 Task: Add a signature Leslie Flores containing With gratitude and sincere wishes, Leslie Flores to email address softage.6@softage.net and add a folder Quotes
Action: Mouse moved to (85, 85)
Screenshot: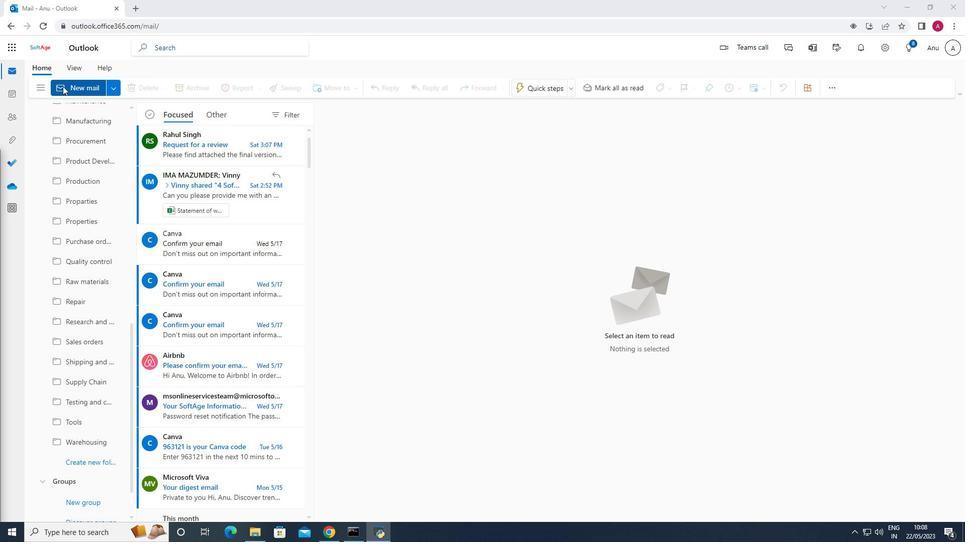 
Action: Mouse pressed left at (85, 85)
Screenshot: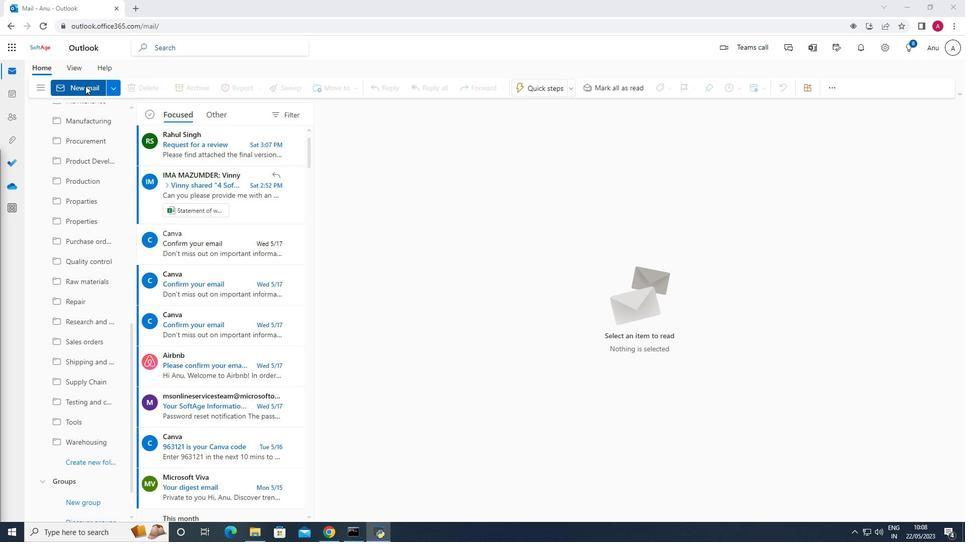 
Action: Mouse moved to (635, 87)
Screenshot: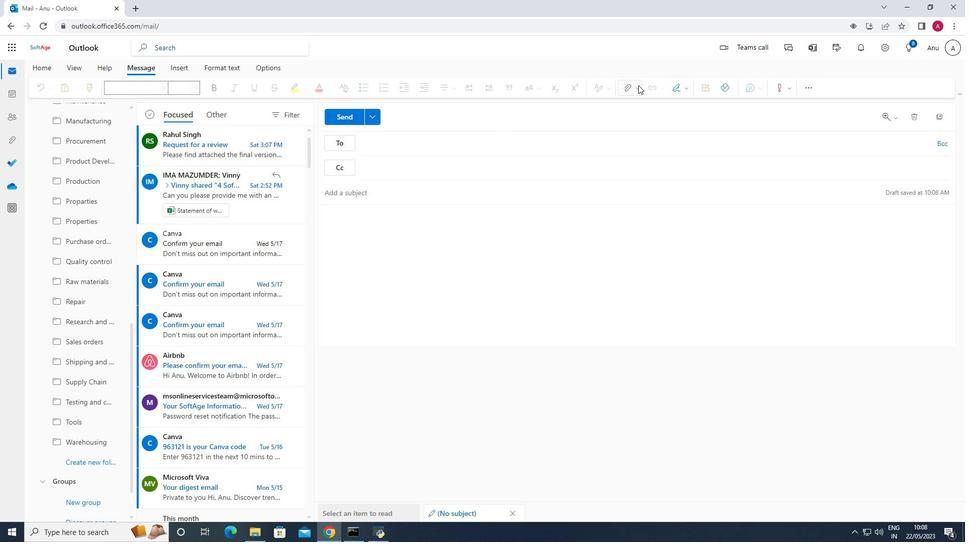 
Action: Mouse pressed left at (635, 87)
Screenshot: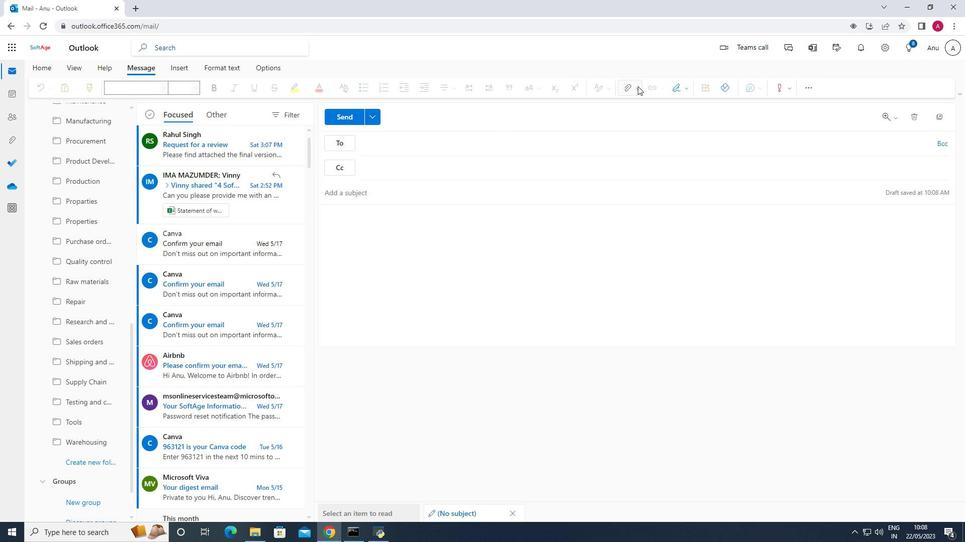 
Action: Mouse moved to (682, 89)
Screenshot: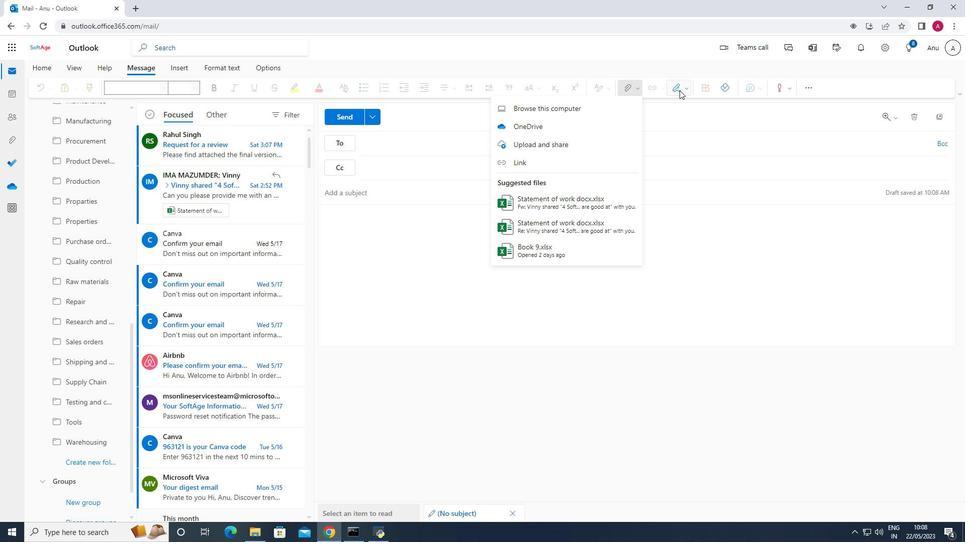 
Action: Mouse pressed left at (682, 89)
Screenshot: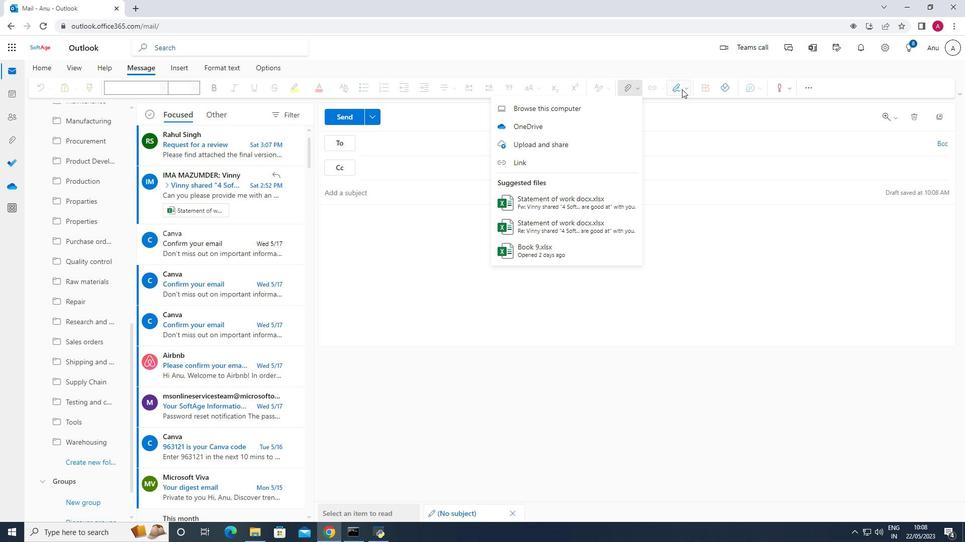 
Action: Mouse moved to (670, 127)
Screenshot: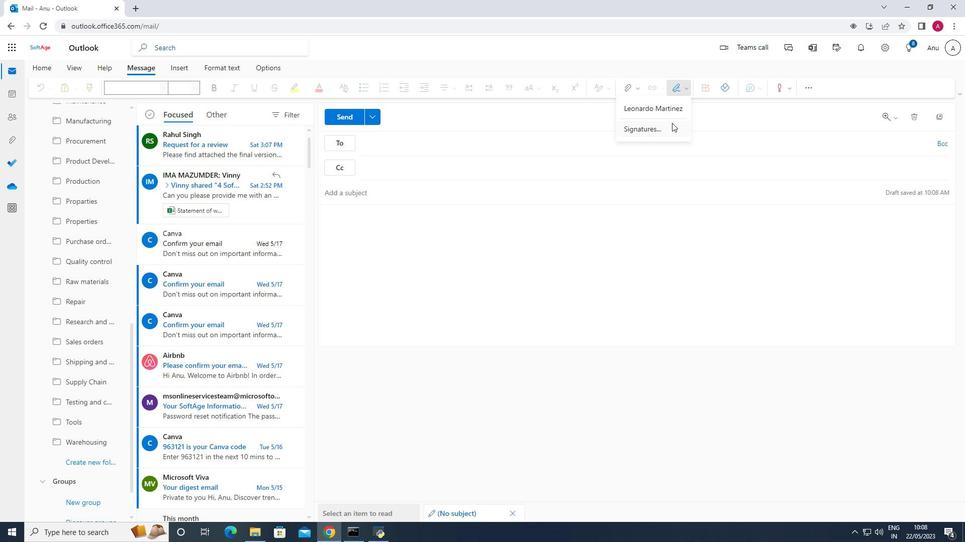 
Action: Mouse pressed left at (670, 127)
Screenshot: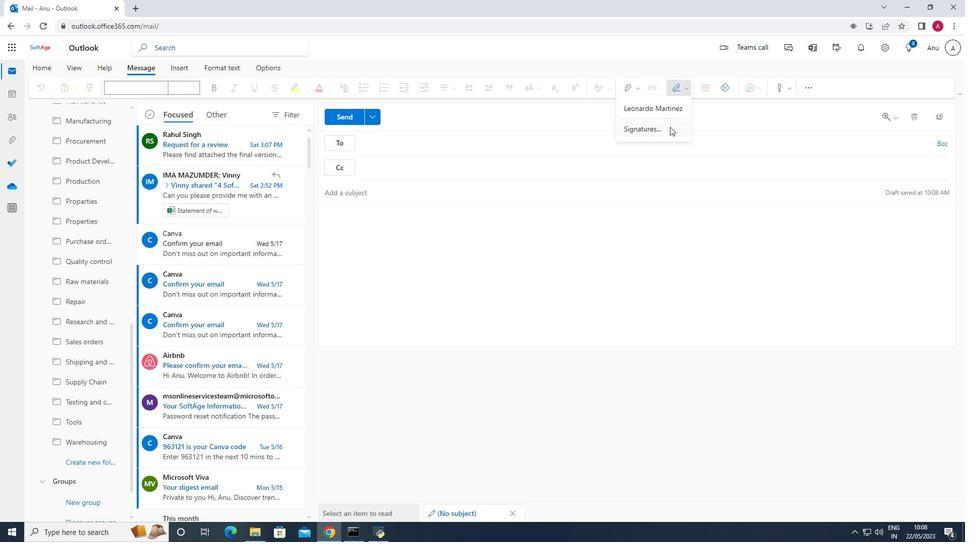 
Action: Mouse moved to (681, 163)
Screenshot: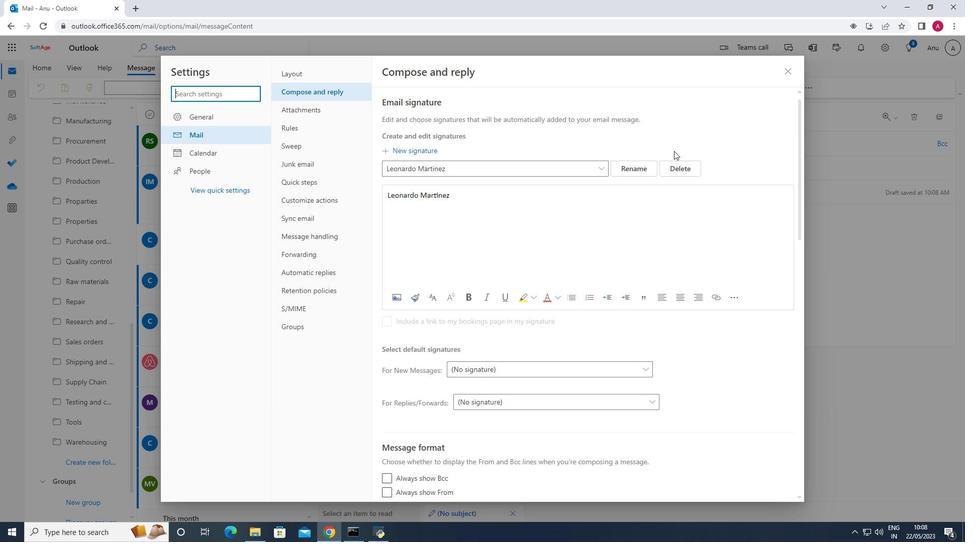 
Action: Mouse pressed left at (681, 163)
Screenshot: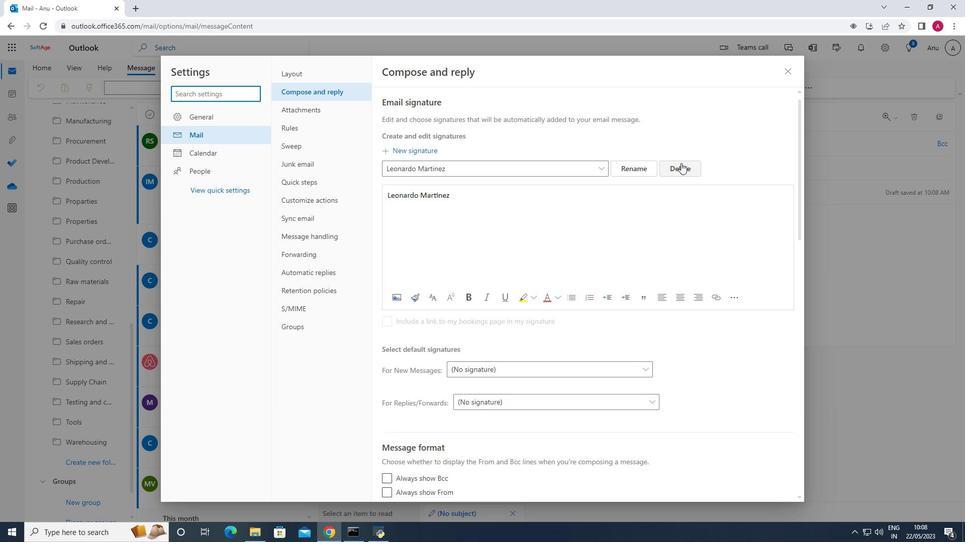 
Action: Mouse moved to (410, 171)
Screenshot: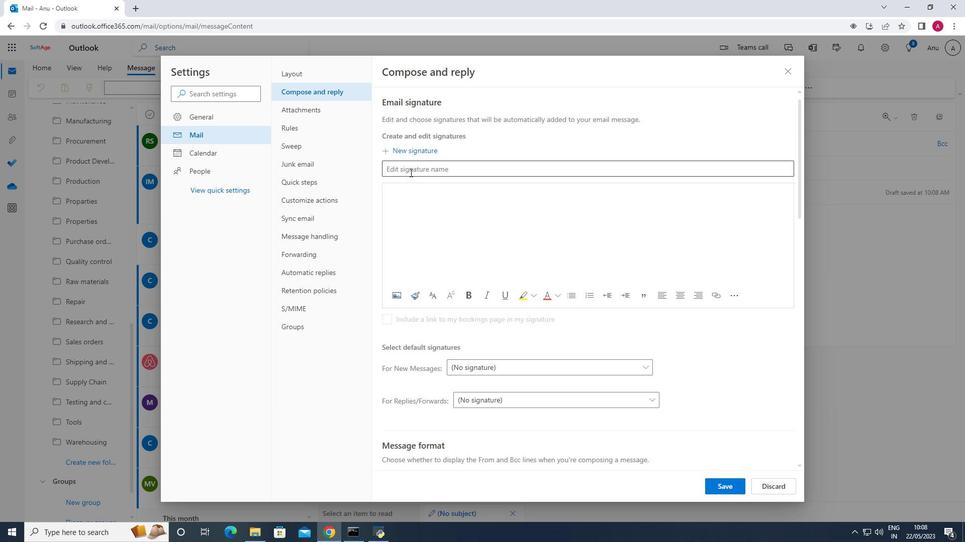 
Action: Mouse pressed left at (410, 171)
Screenshot: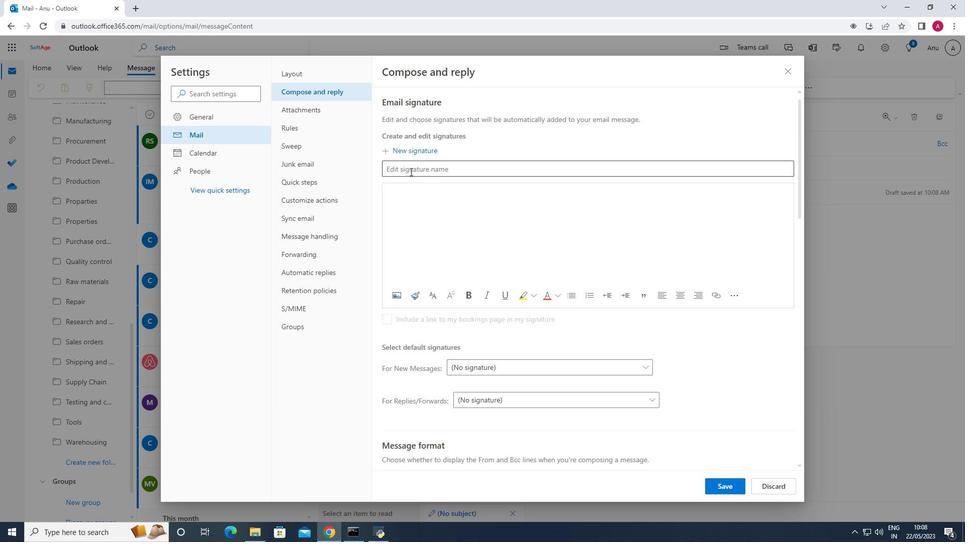
Action: Key pressed <Key.shift_r>Leslie<Key.space><Key.shift><Key.shift><Key.shift><Key.shift><Key.shift><Key.shift><Key.shift><Key.shift><Key.shift><Key.shift><Key.shift><Key.shift><Key.shift><Key.shift><Key.shift><Key.shift><Key.shift><Key.shift><Key.shift><Key.shift><Key.shift><Key.shift><Key.shift><Key.shift><Key.shift><Key.shift><Key.shift><Key.shift><Key.shift><Key.shift>Flores
Screenshot: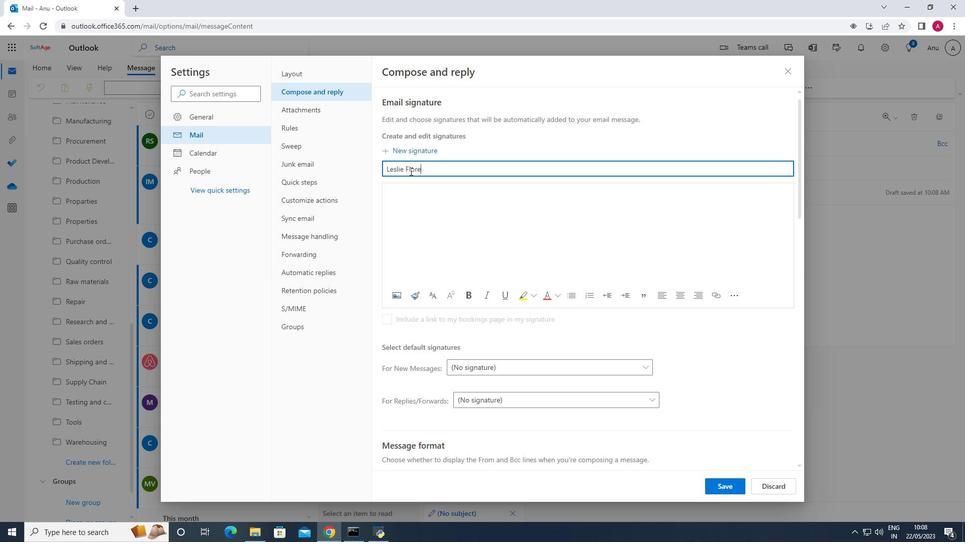 
Action: Mouse moved to (410, 196)
Screenshot: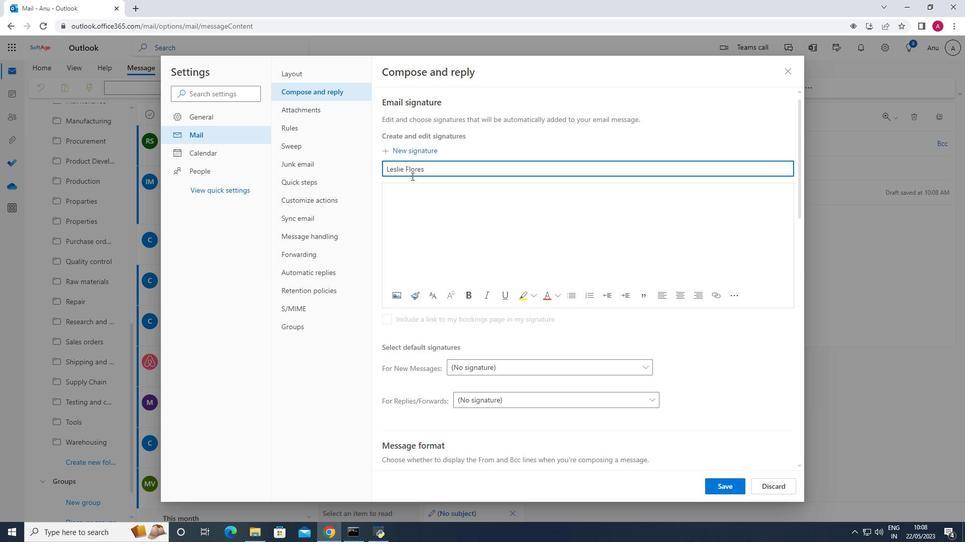 
Action: Mouse pressed left at (410, 196)
Screenshot: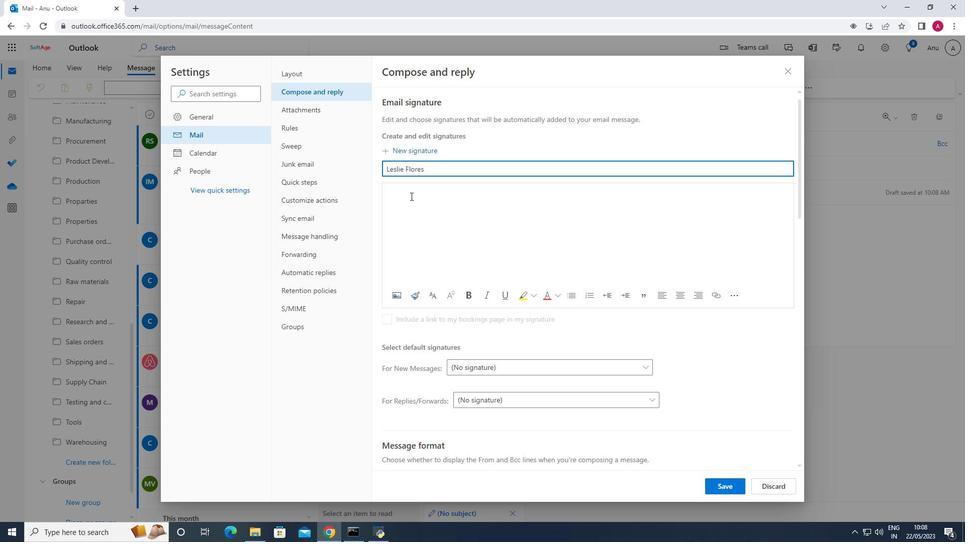 
Action: Key pressed <Key.shift_r>Leslie<Key.space><Key.shift>Flores
Screenshot: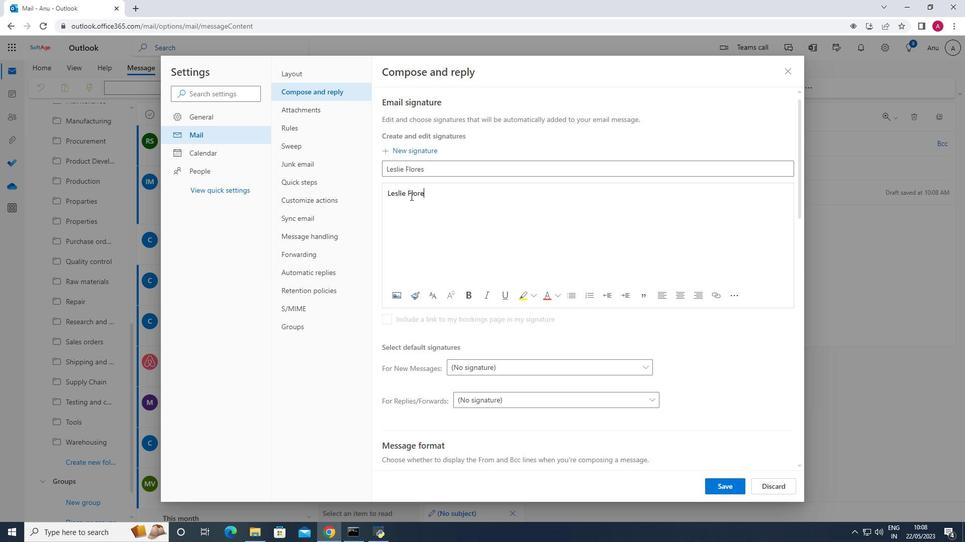 
Action: Mouse moved to (714, 489)
Screenshot: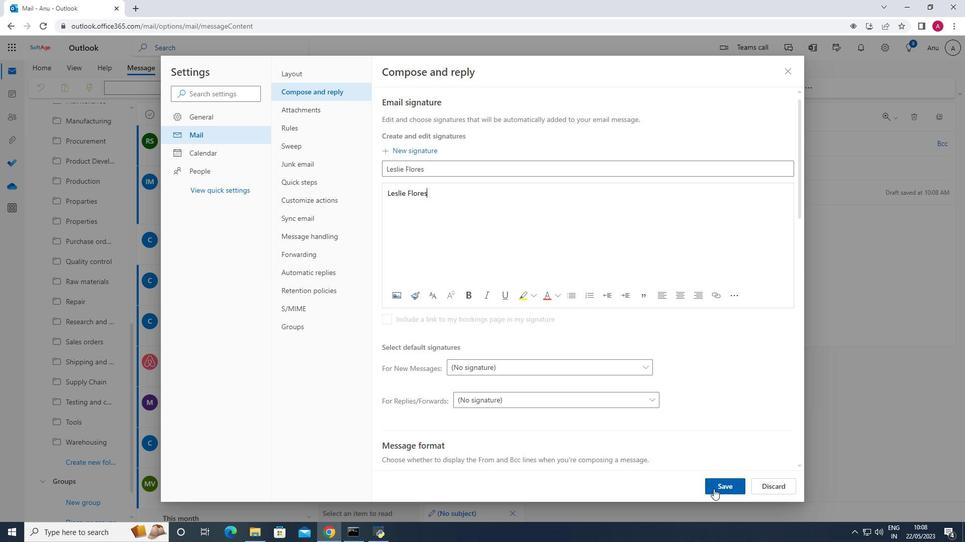 
Action: Mouse pressed left at (714, 489)
Screenshot: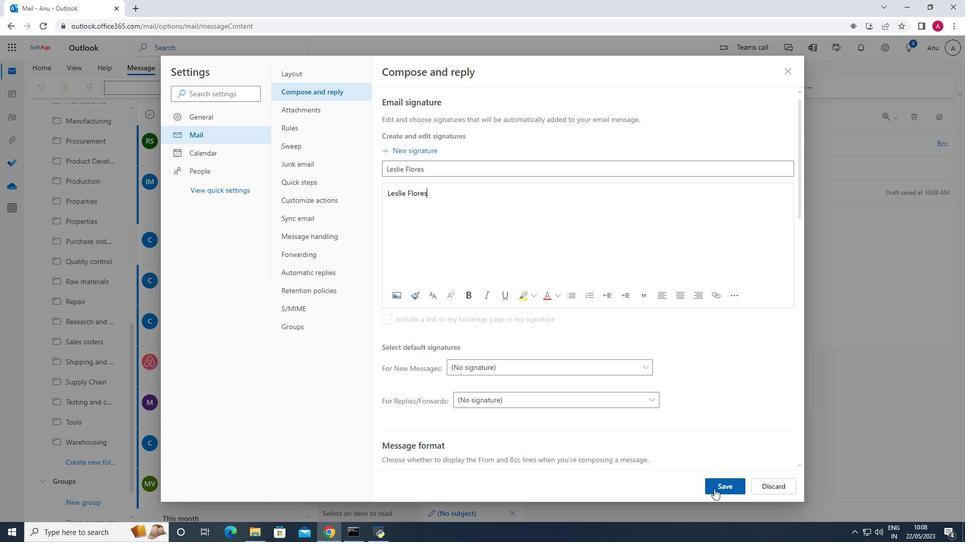 
Action: Mouse moved to (788, 66)
Screenshot: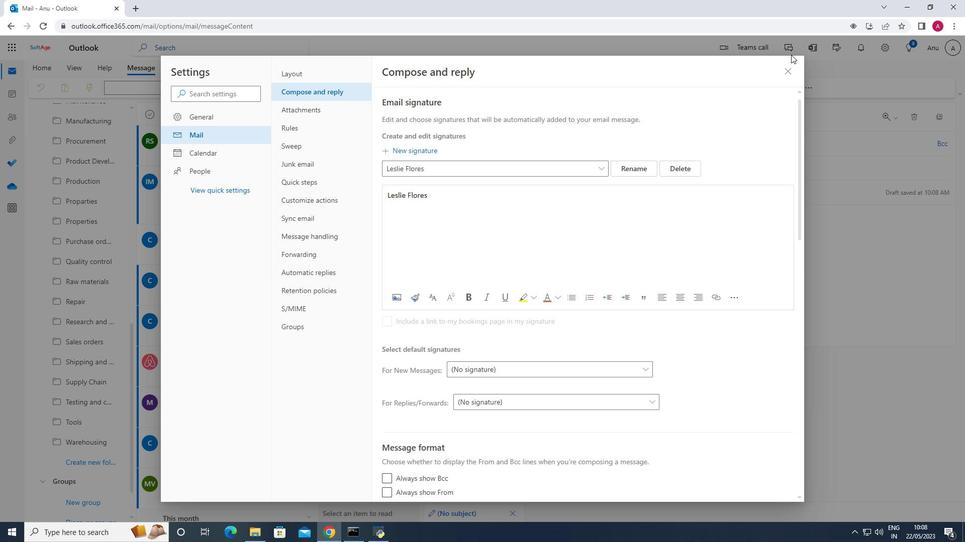 
Action: Mouse pressed left at (788, 66)
Screenshot: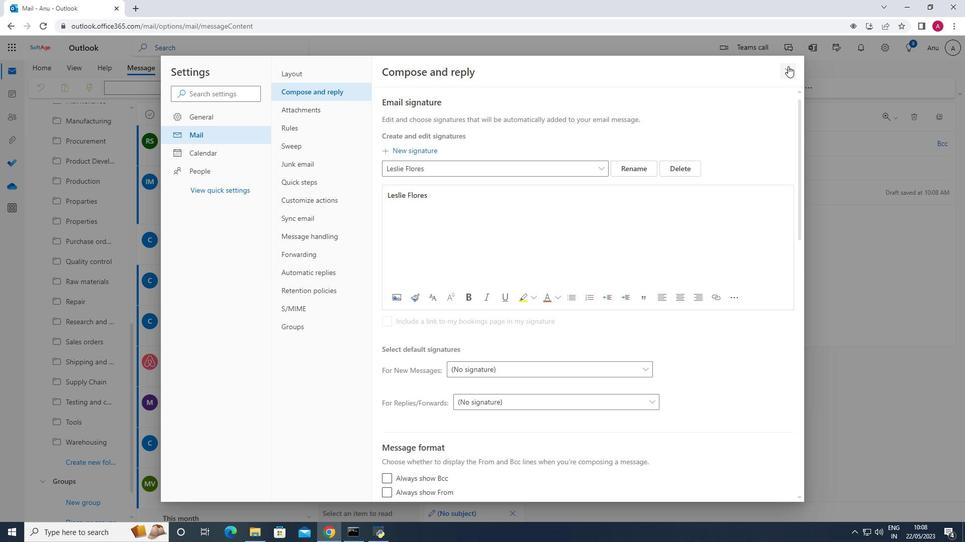 
Action: Mouse moved to (687, 90)
Screenshot: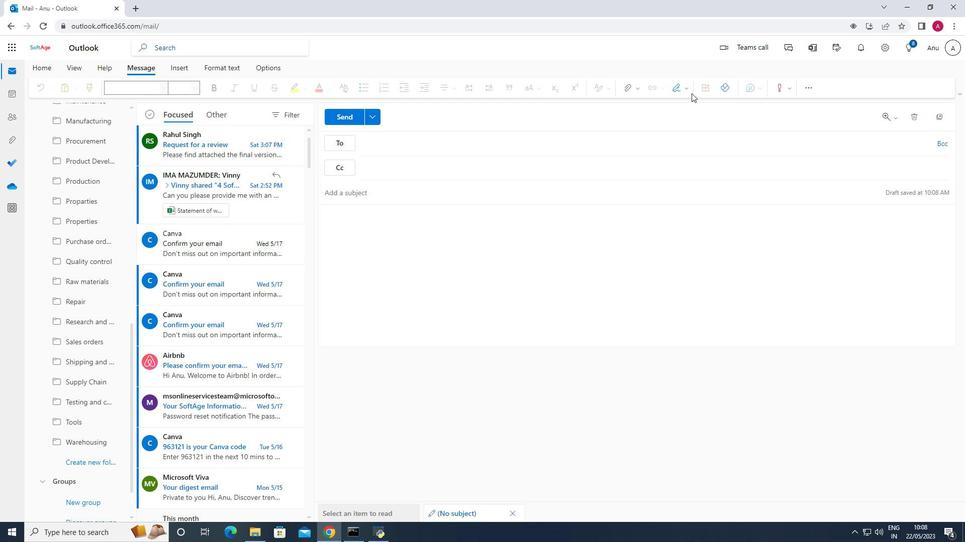 
Action: Mouse pressed left at (687, 90)
Screenshot: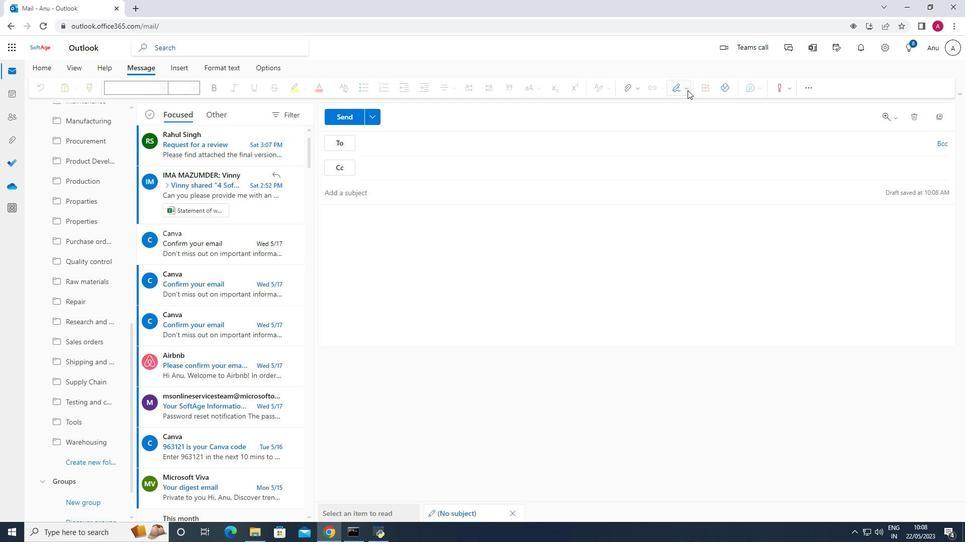 
Action: Mouse moved to (672, 110)
Screenshot: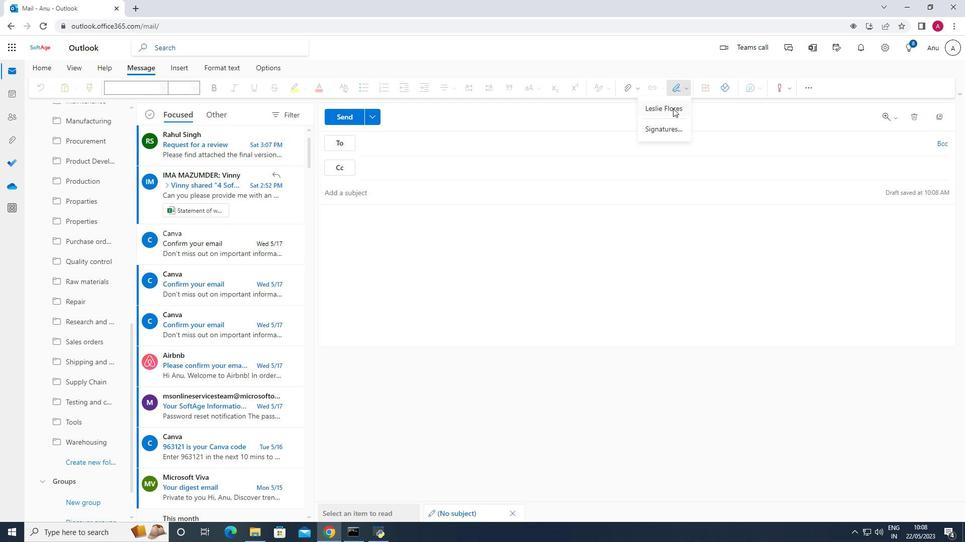 
Action: Mouse pressed left at (672, 110)
Screenshot: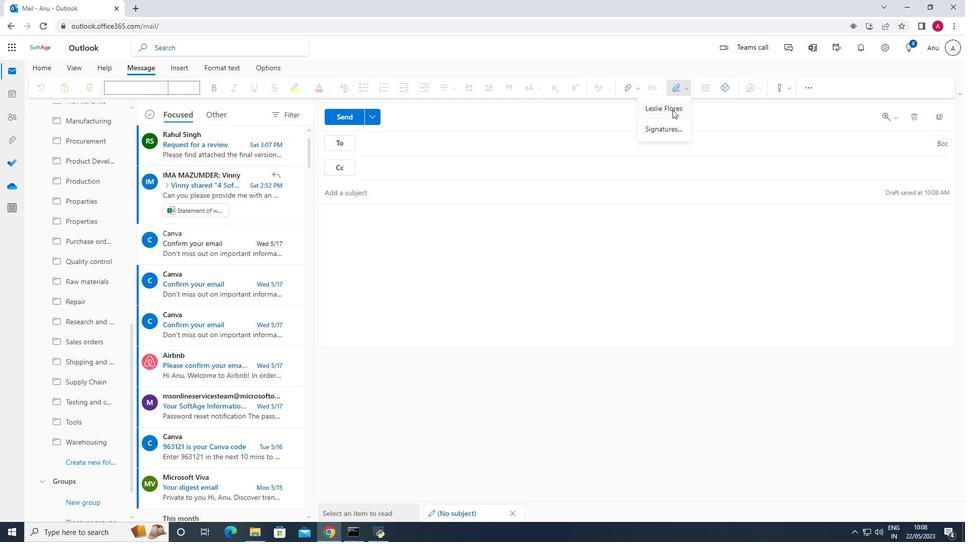 
Action: Mouse moved to (663, 126)
Screenshot: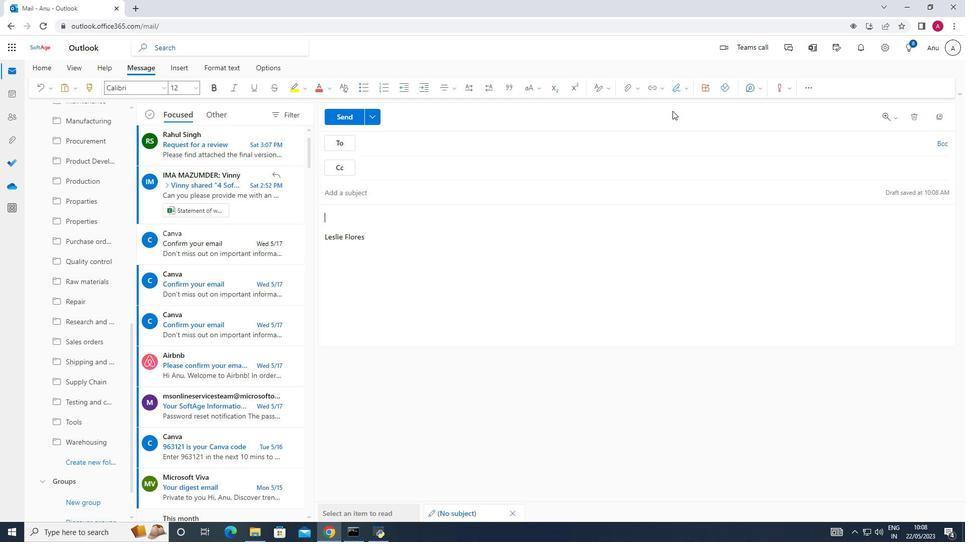 
Action: Key pressed gratitude<Key.space>and<Key.space>sincera<Key.space><Key.backspace>e<Key.space>w<Key.backspace><Key.backspace><Key.backspace><Key.backspace>e<Key.space>wishes.
Screenshot: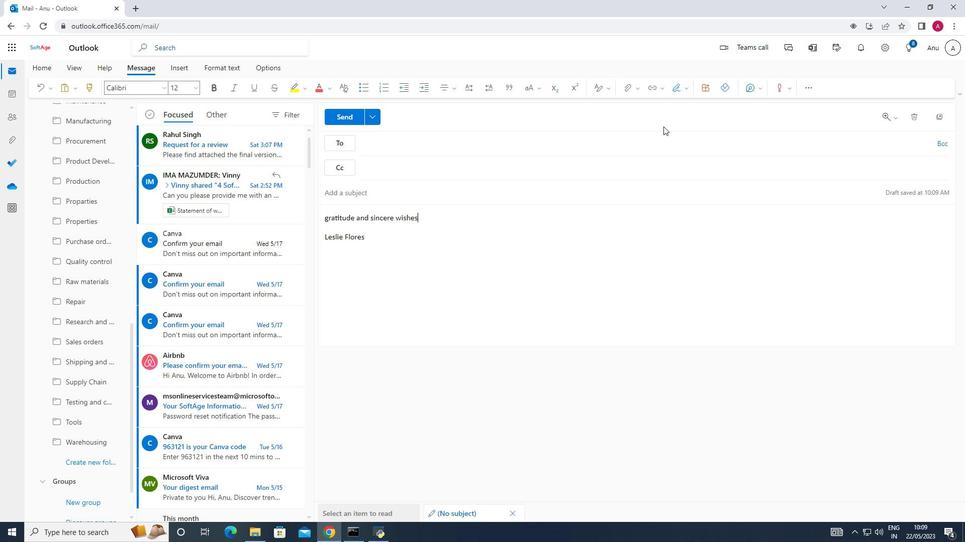 
Action: Mouse moved to (386, 142)
Screenshot: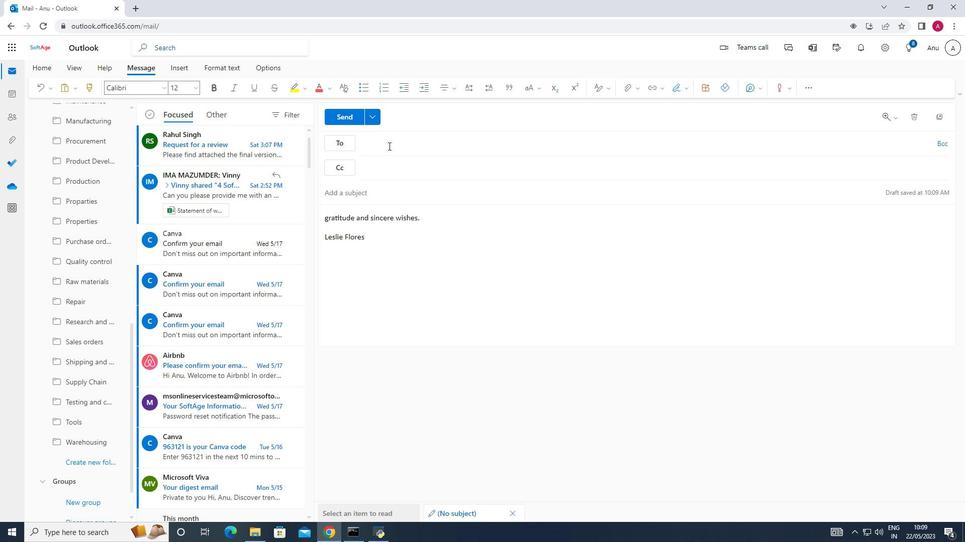 
Action: Mouse pressed left at (386, 142)
Screenshot: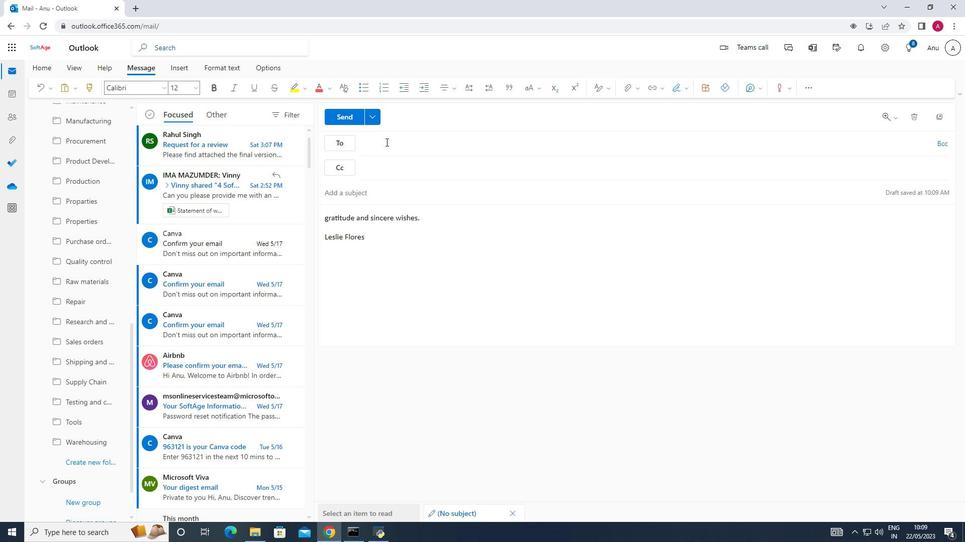
Action: Key pressed softage.6<Key.shift>@softage.net
Screenshot: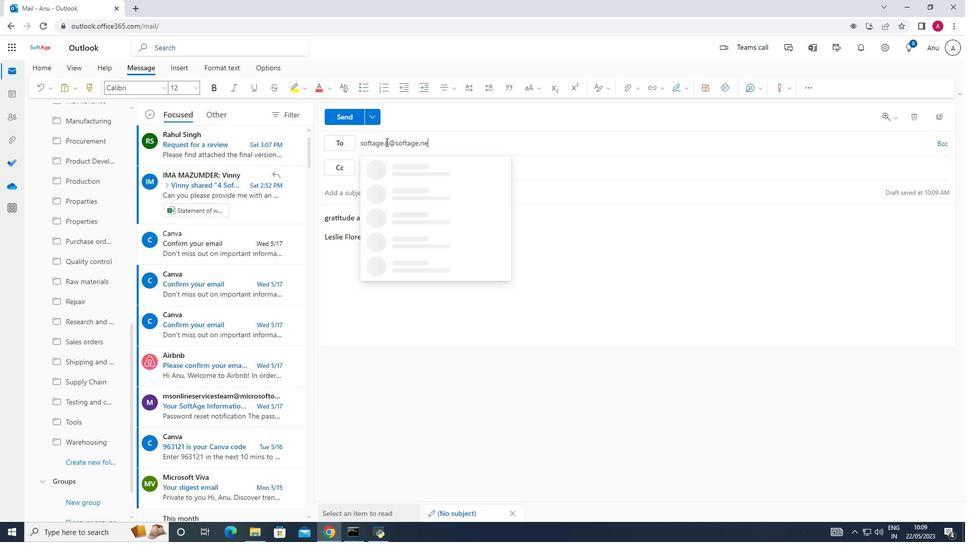 
Action: Mouse moved to (415, 164)
Screenshot: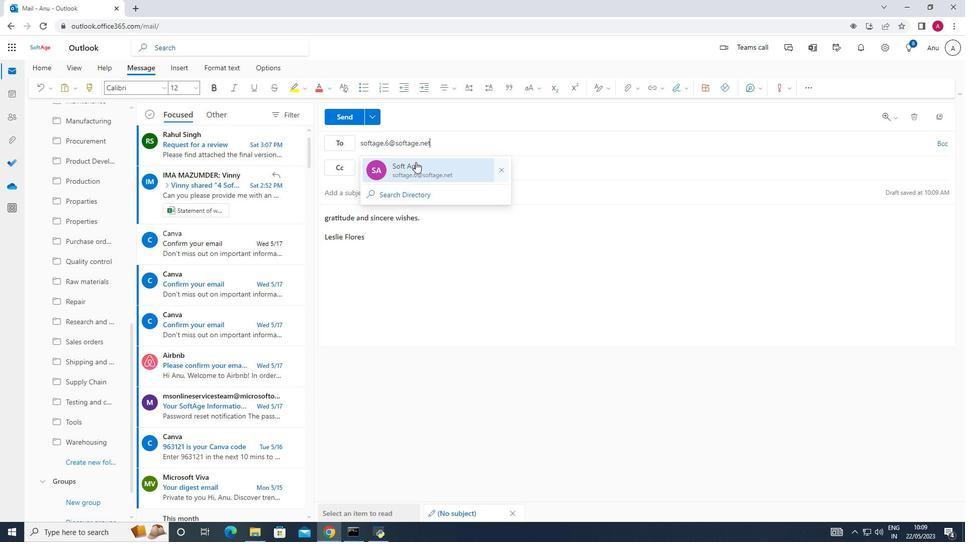 
Action: Mouse pressed left at (415, 164)
Screenshot: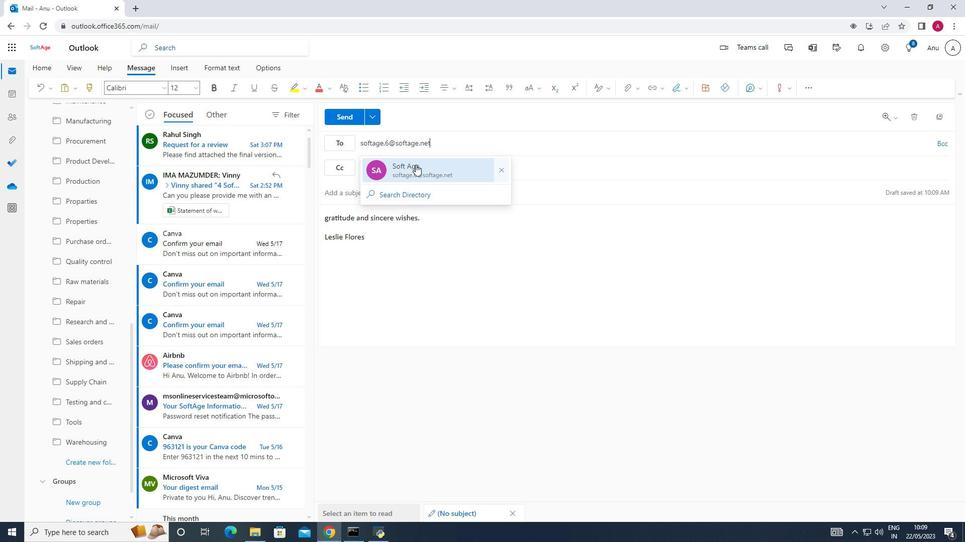 
Action: Mouse moved to (101, 458)
Screenshot: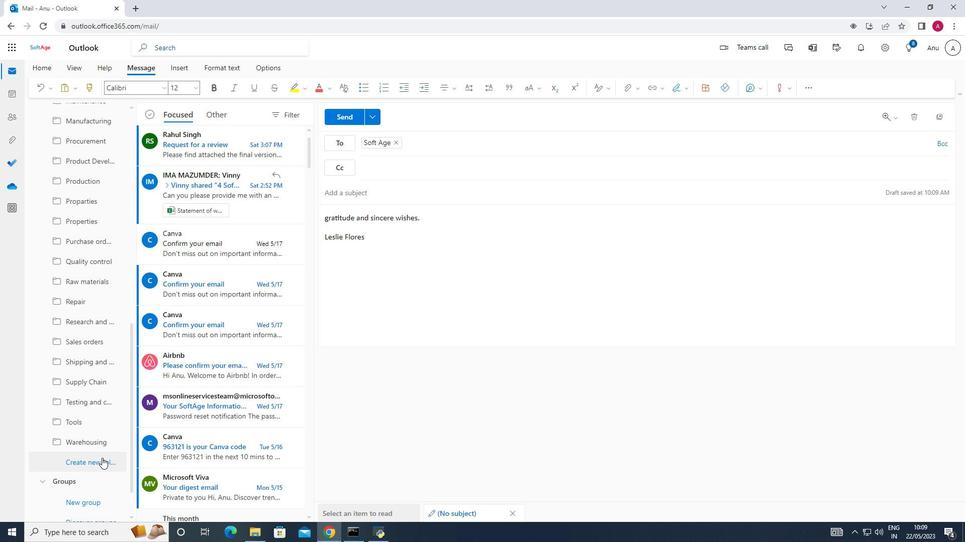 
Action: Mouse pressed left at (101, 458)
Screenshot: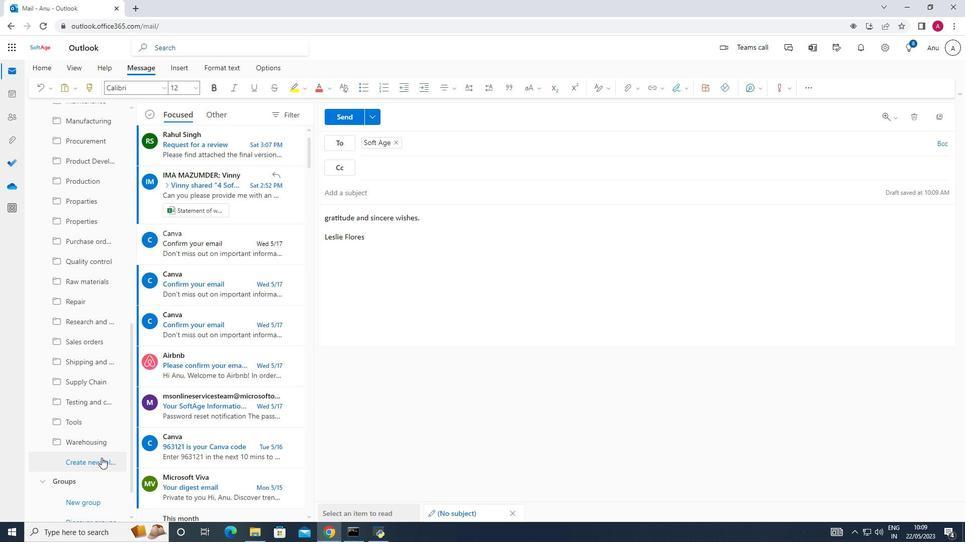 
Action: Mouse moved to (57, 460)
Screenshot: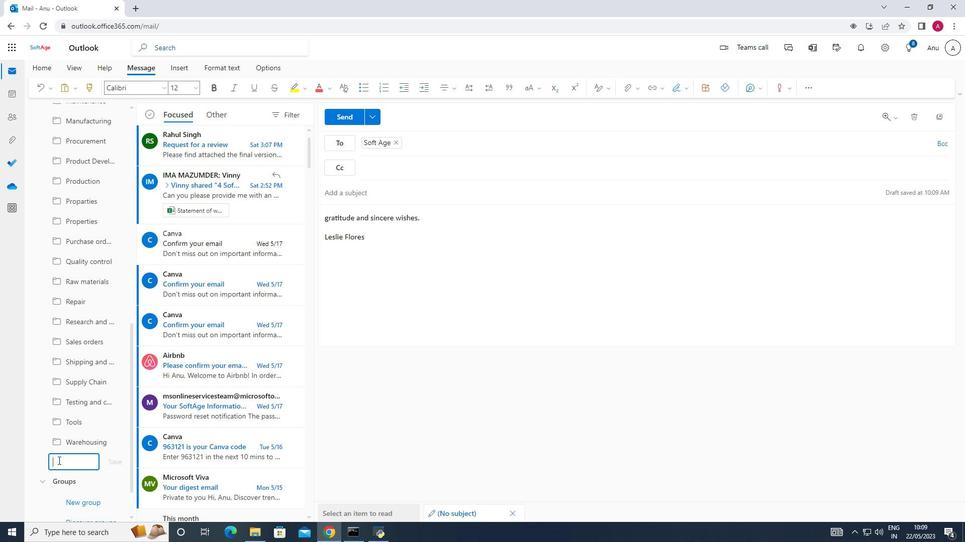 
Action: Key pressed q<Key.backspace><Key.shift><Key.shift><Key.shift><Key.shift><Key.shift><Key.shift><Key.shift><Key.shift><Key.shift><Key.shift><Key.shift><Key.shift><Key.shift><Key.shift><Key.shift><Key.shift><Key.shift><Key.shift><Key.shift><Key.shift><Key.shift><Key.shift><Key.shift><Key.shift><Key.shift><Key.shift>Quotes
Screenshot: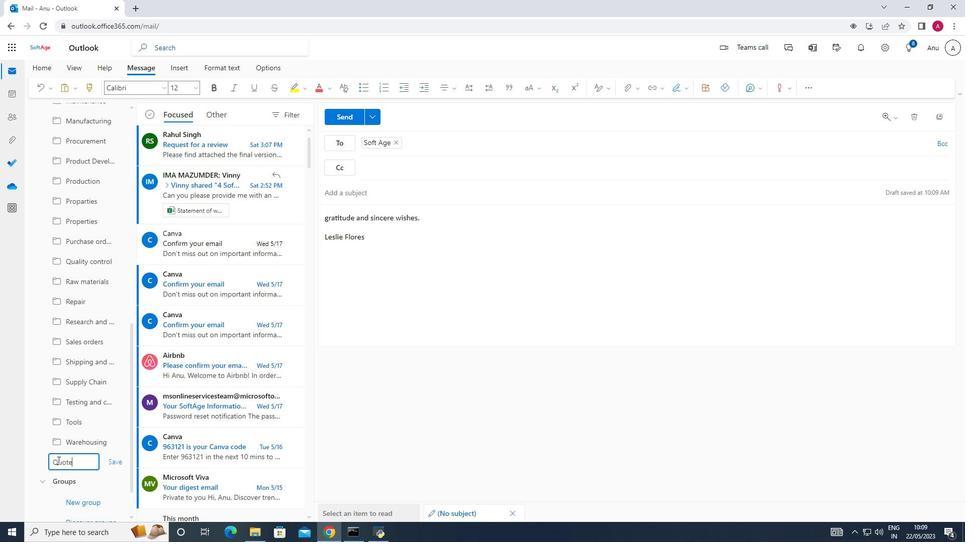 
Action: Mouse moved to (114, 462)
Screenshot: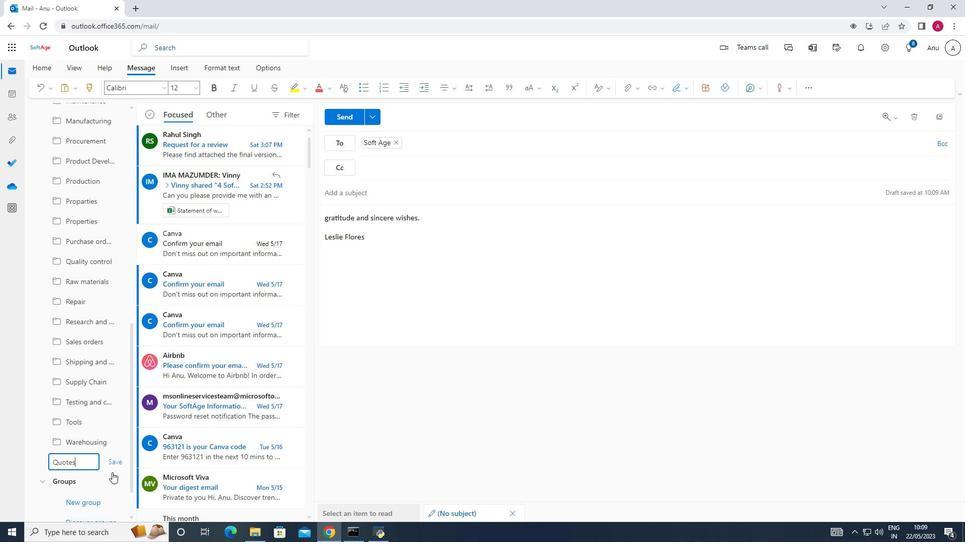
Action: Mouse pressed left at (114, 462)
Screenshot: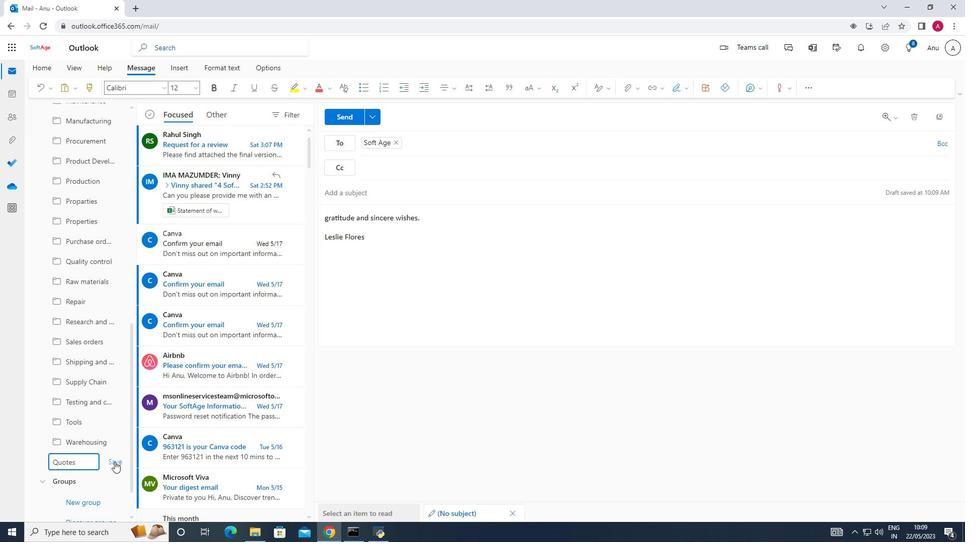 
Action: Mouse moved to (349, 114)
Screenshot: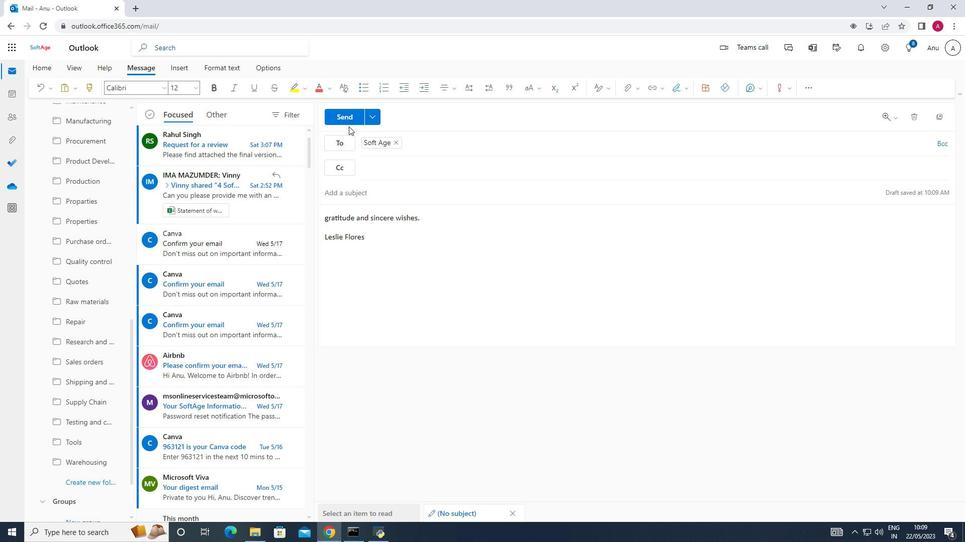 
Action: Mouse pressed left at (349, 114)
Screenshot: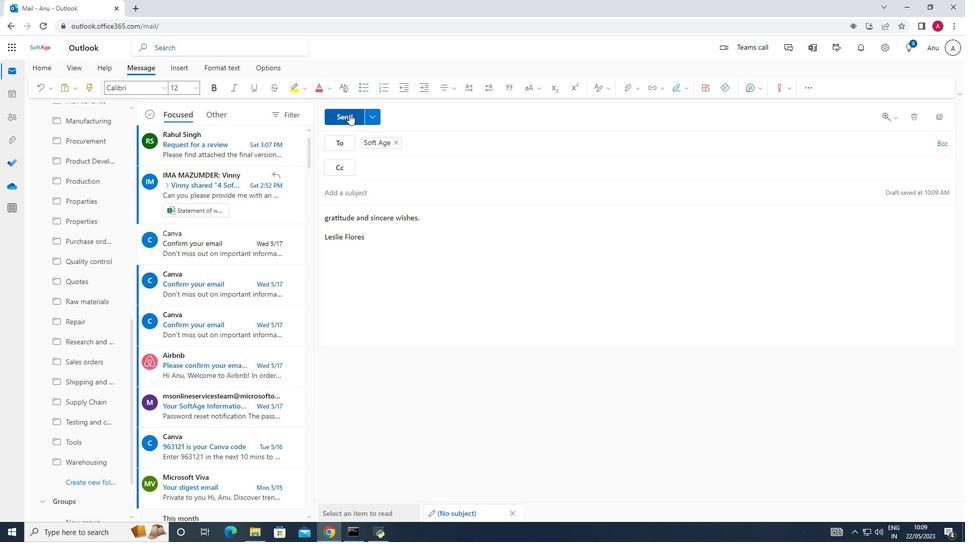 
Action: Mouse moved to (485, 306)
Screenshot: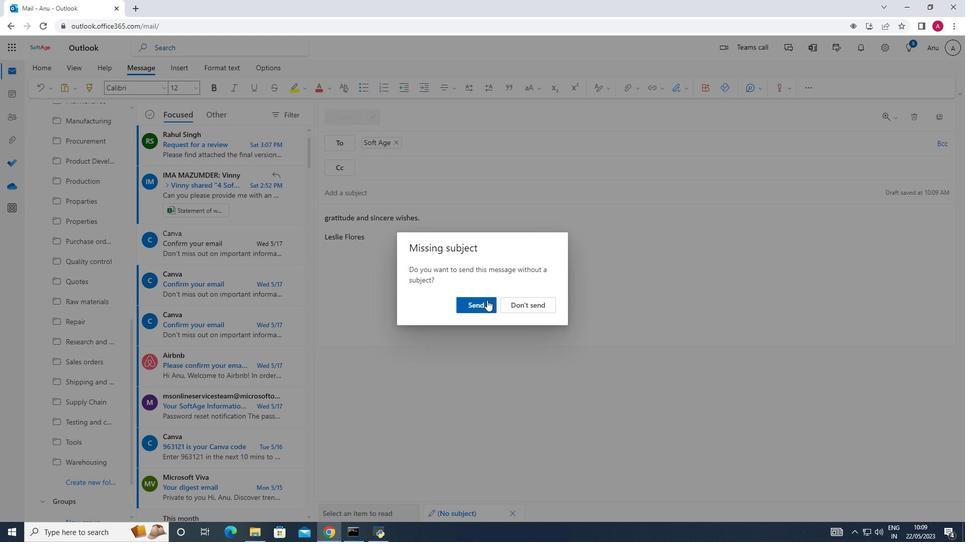 
Action: Mouse pressed left at (485, 306)
Screenshot: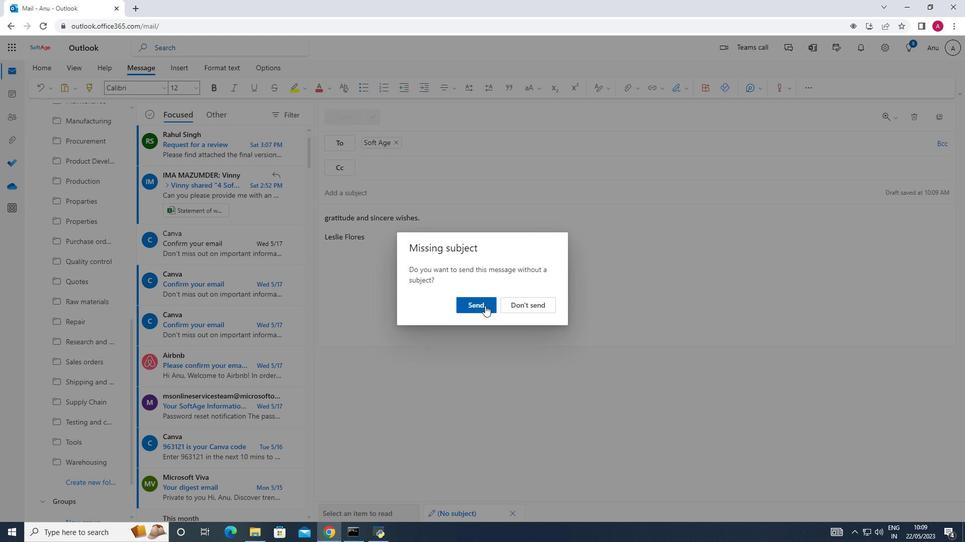 
